 Task: Create New Employee with Employee Name: Jeanette Hall, Address Line1: 8417 Rock Maple St., Address Line2: Flushing, Address Line3:  NY 11354, Cell Number: 813-237-6828
Action: Mouse pressed left at (162, 30)
Screenshot: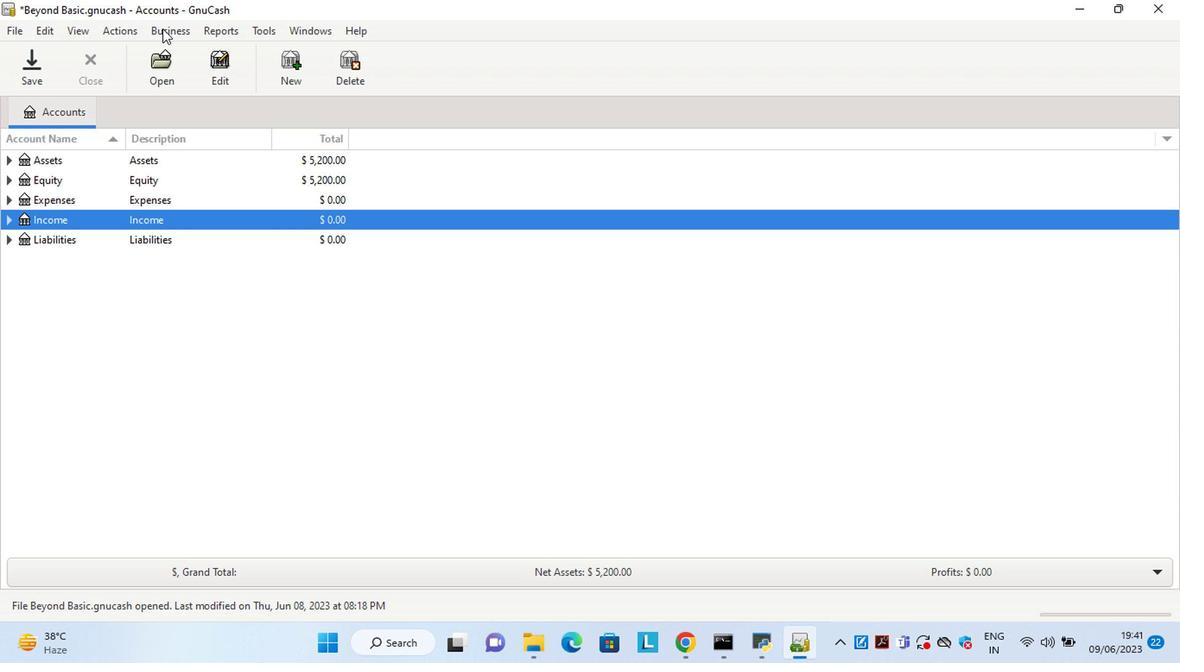 
Action: Mouse moved to (195, 92)
Screenshot: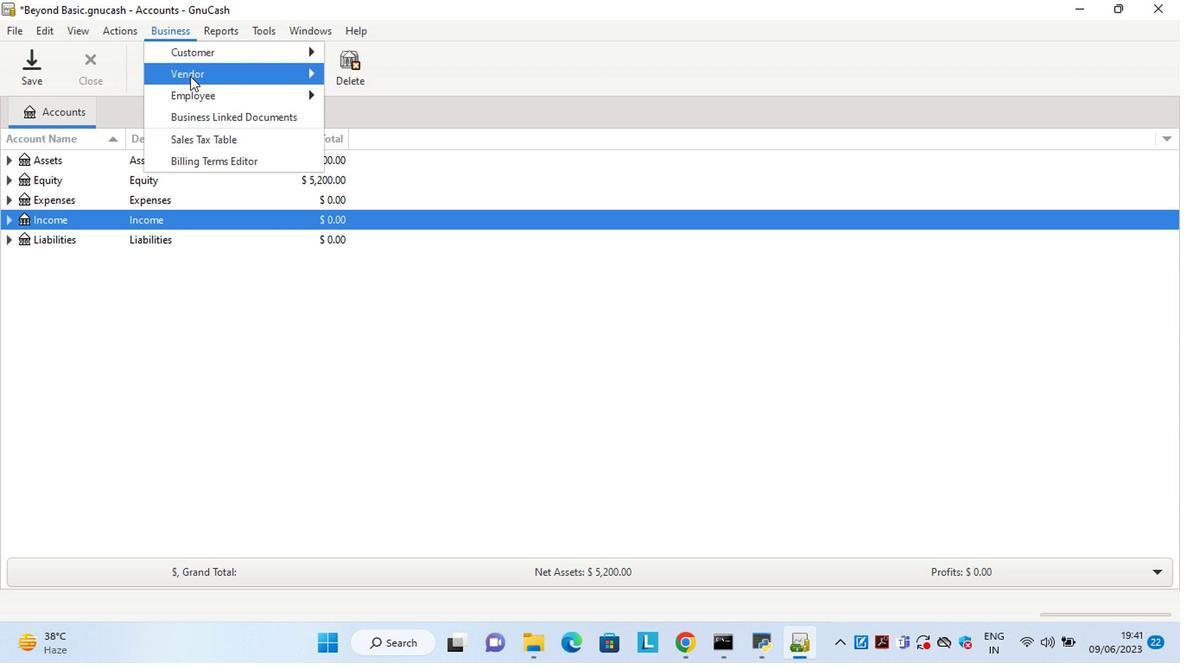 
Action: Mouse pressed left at (195, 92)
Screenshot: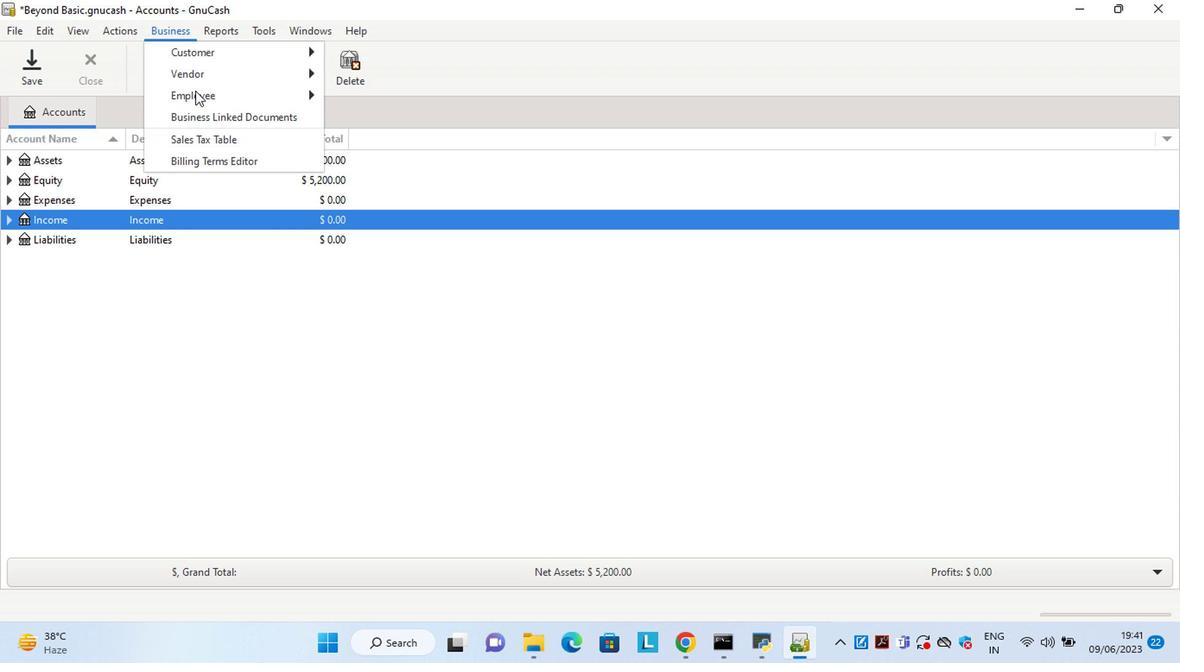 
Action: Mouse moved to (374, 122)
Screenshot: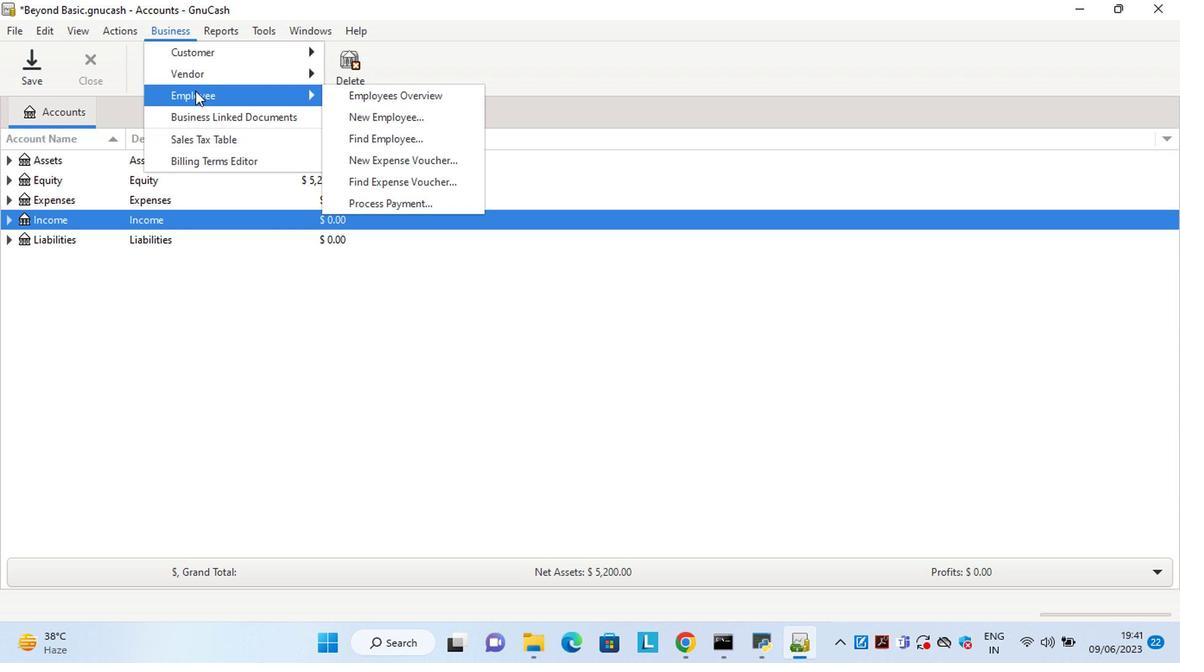 
Action: Mouse pressed left at (374, 122)
Screenshot: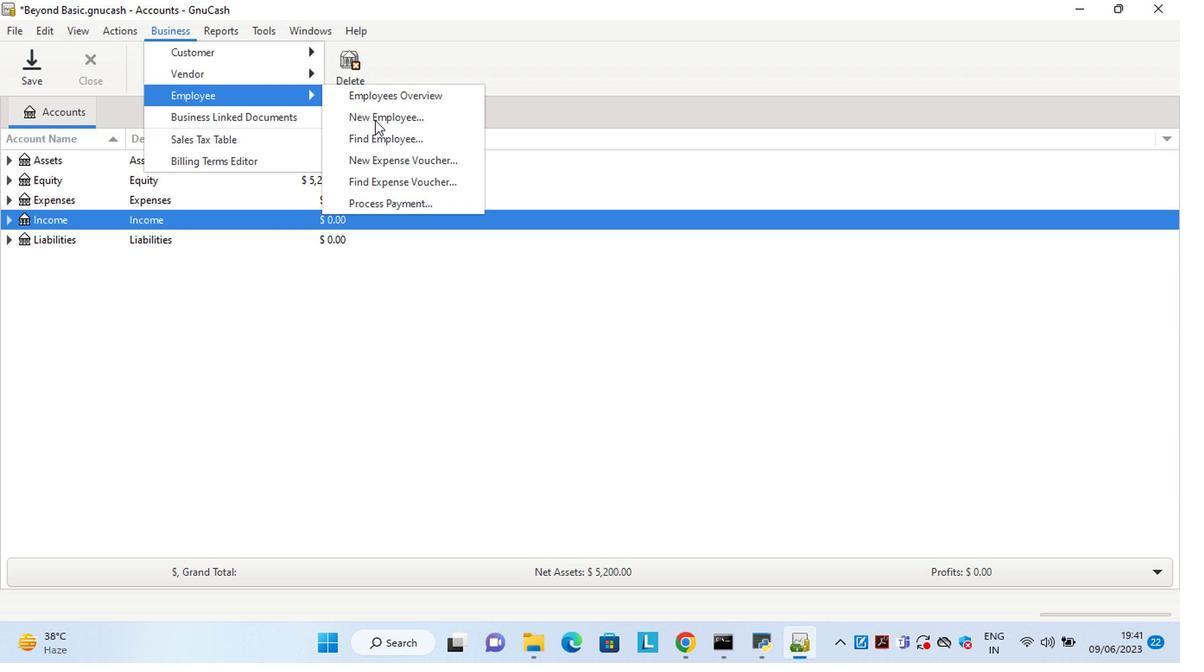 
Action: Mouse moved to (566, 275)
Screenshot: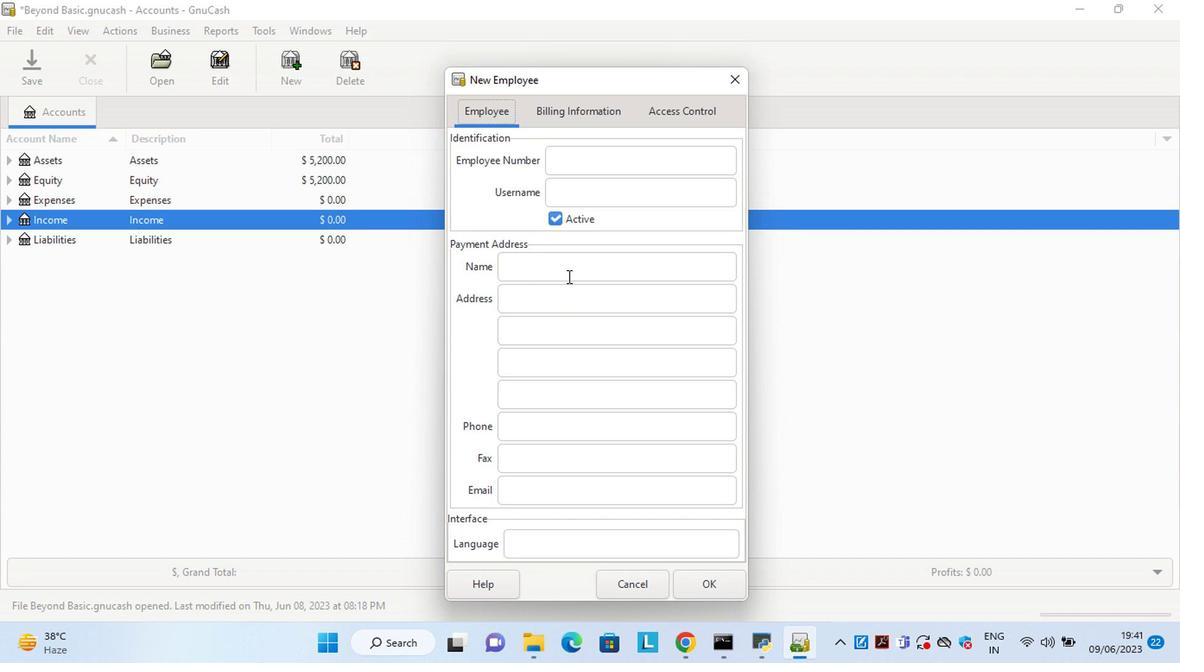 
Action: Mouse pressed left at (566, 275)
Screenshot: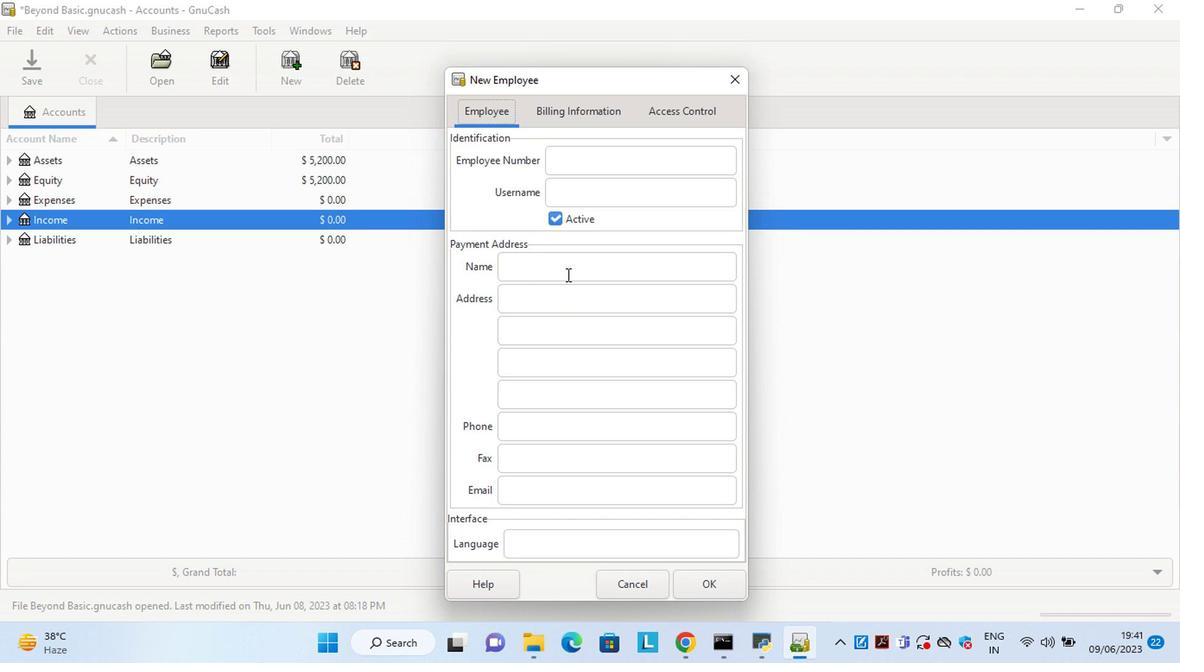 
Action: Key pressed <Key.shift>Jeanette<Key.space><Key.shift>Hall<Key.tab>8417<Key.space><Key.shift>Rock<Key.space><Key.shift>Maple<Key.space><Key.shift>St.<Key.tab><Key.shift>Flushing<Key.tab><Key.shift>NY<Key.space>11354<Key.tab><Key.tab>813-237-6828<Key.tab>
Screenshot: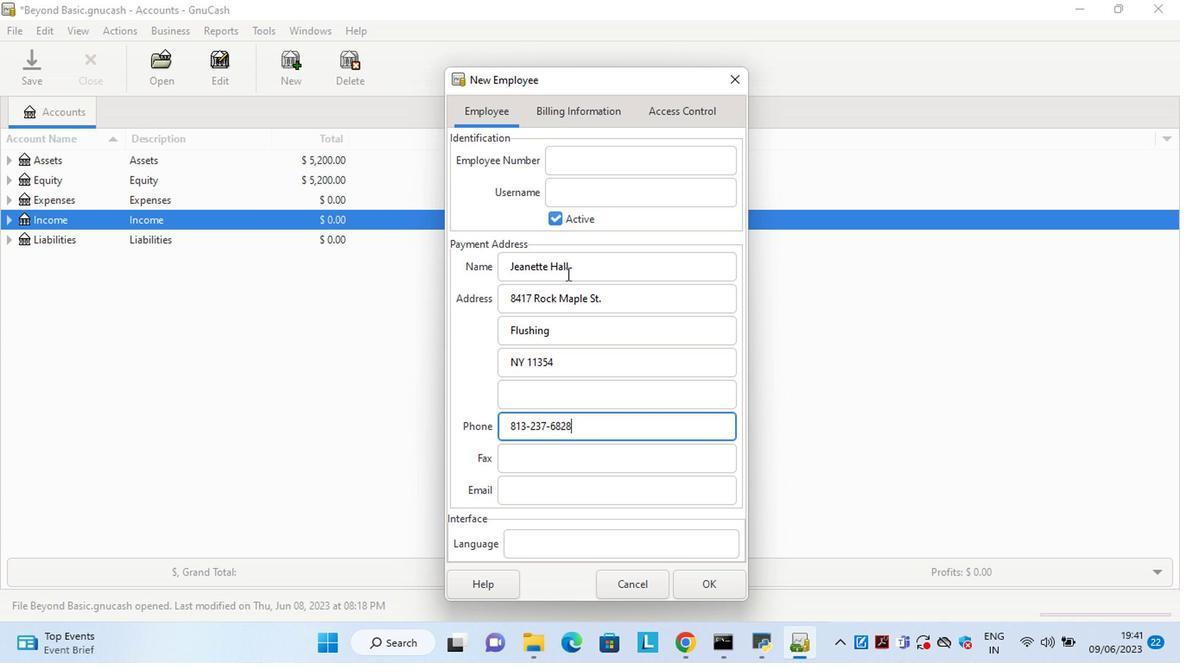 
Action: Mouse moved to (715, 578)
Screenshot: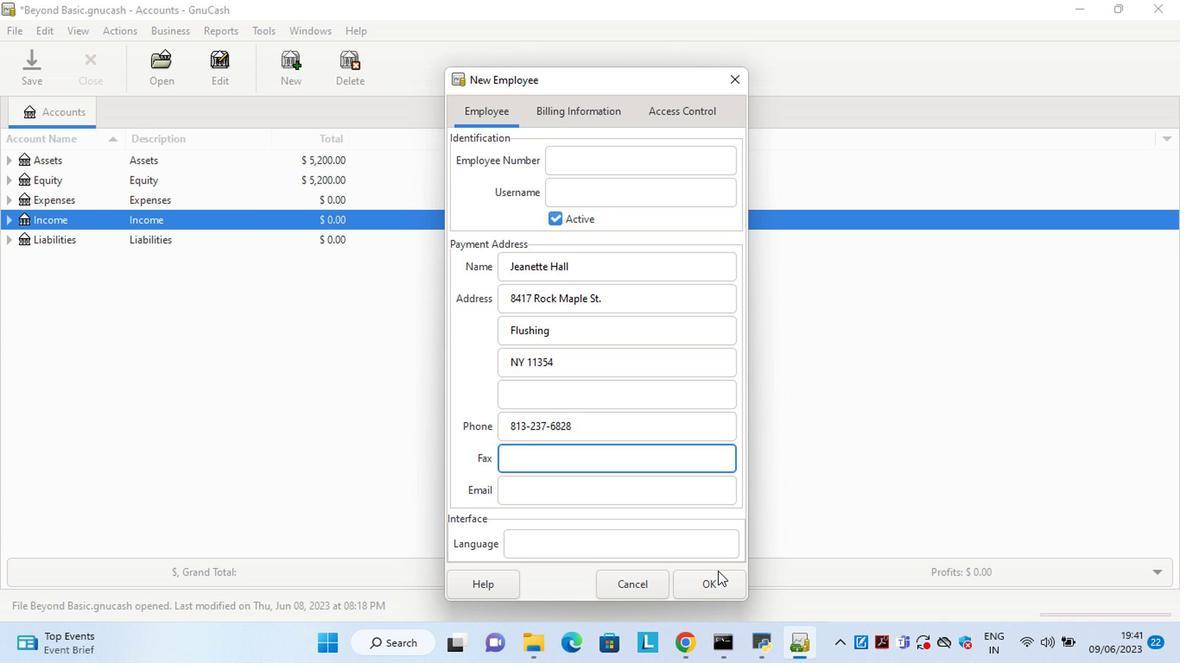 
Action: Mouse pressed left at (715, 578)
Screenshot: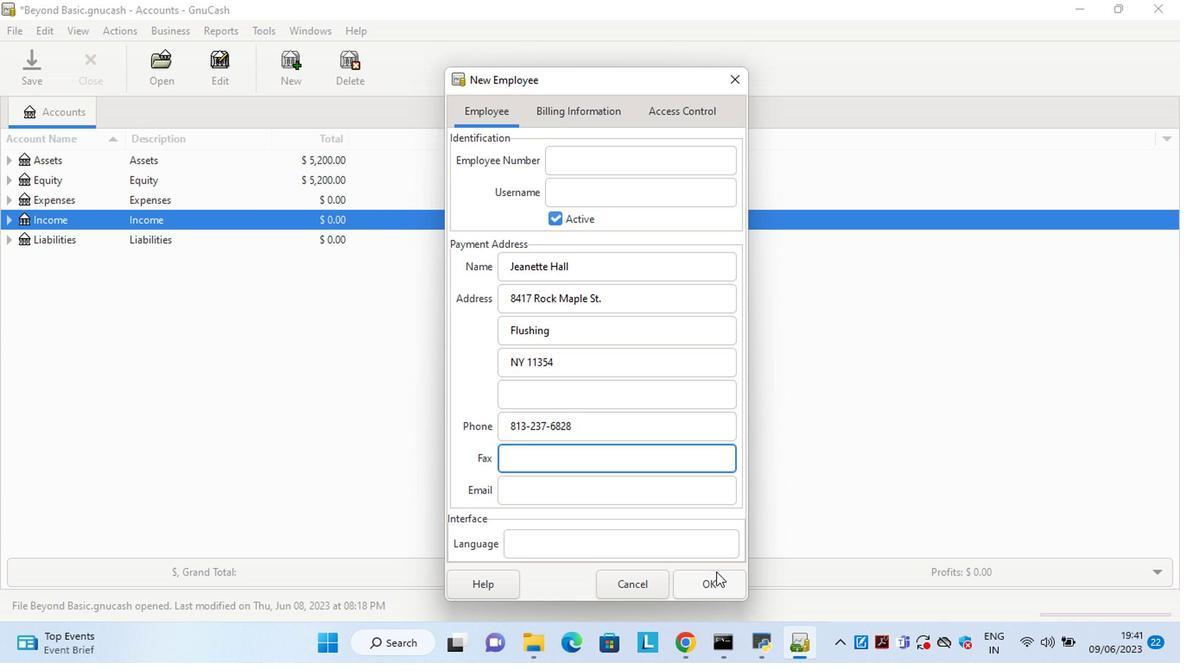 
Action: Mouse moved to (716, 579)
Screenshot: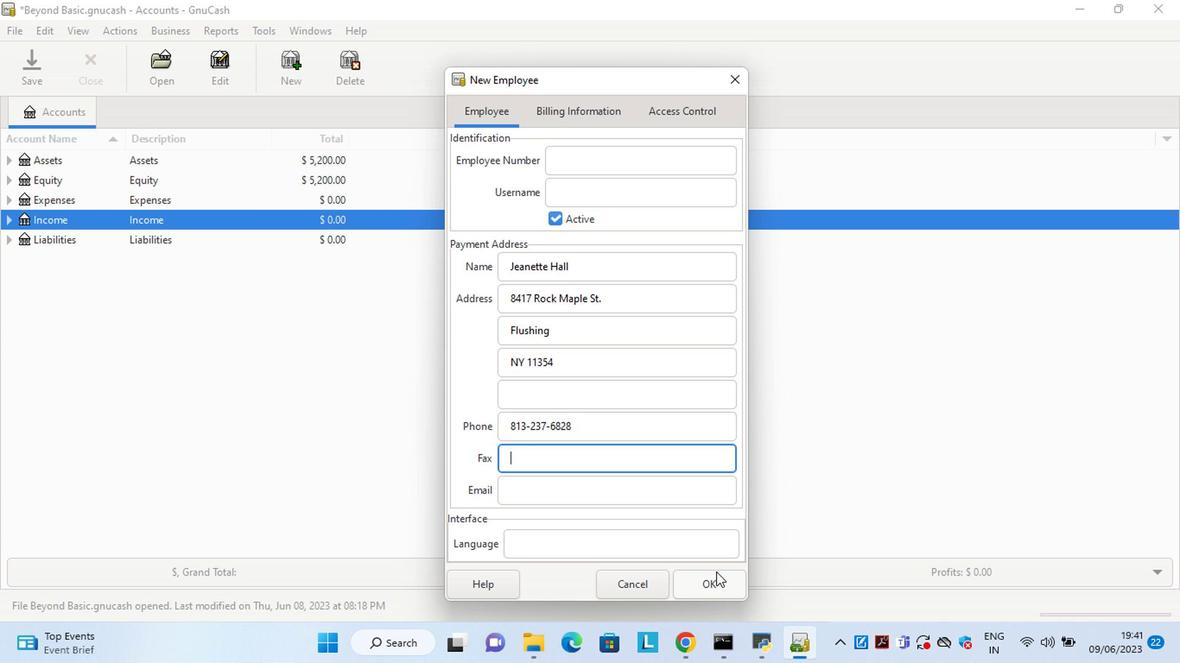 
